 Task: Create a rule from the Recommended list, Task Added to this Project -> add SubTasks in the project TrueNorth with SubTasks Gather and Analyse Requirements , Design and Implement Solution , System Test and UAT , Release to Production / Go Live.
Action: Mouse moved to (67, 316)
Screenshot: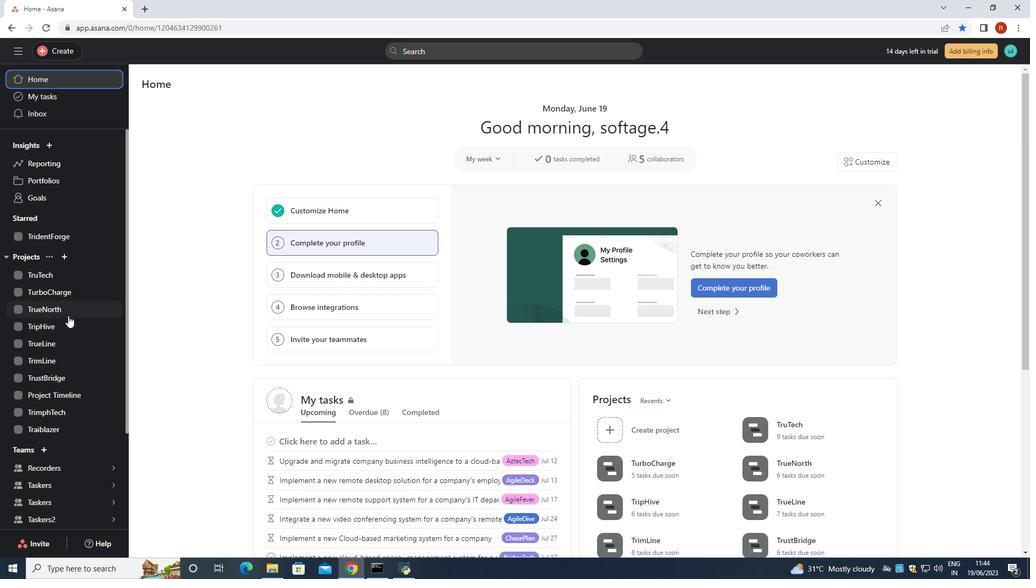 
Action: Mouse pressed left at (67, 316)
Screenshot: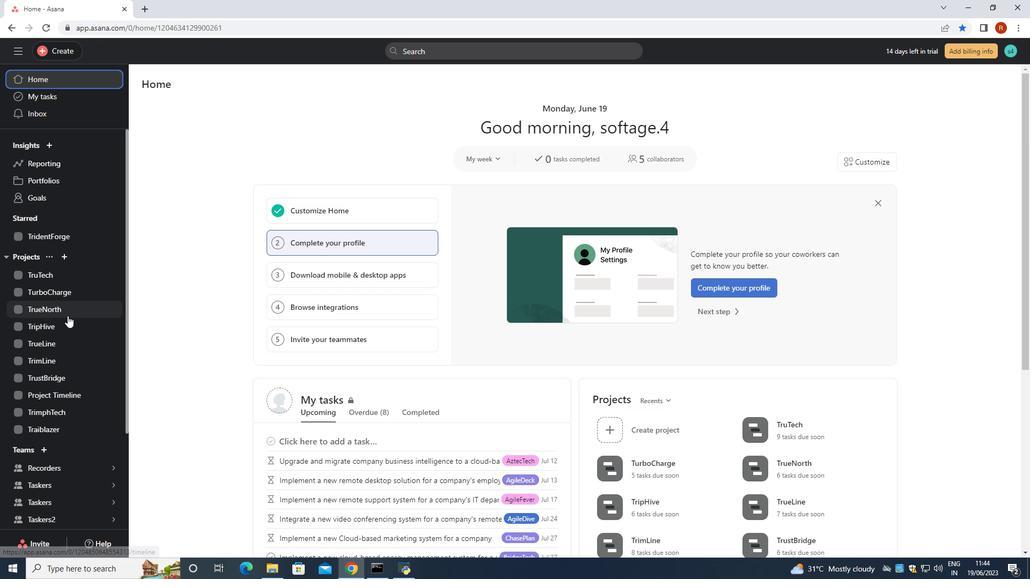 
Action: Mouse moved to (1003, 88)
Screenshot: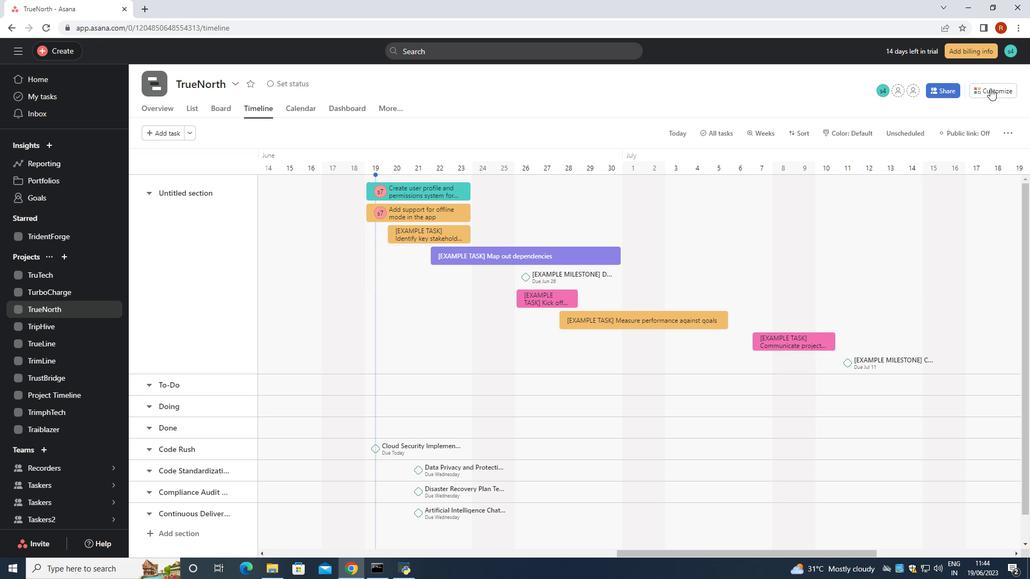 
Action: Mouse pressed left at (1003, 88)
Screenshot: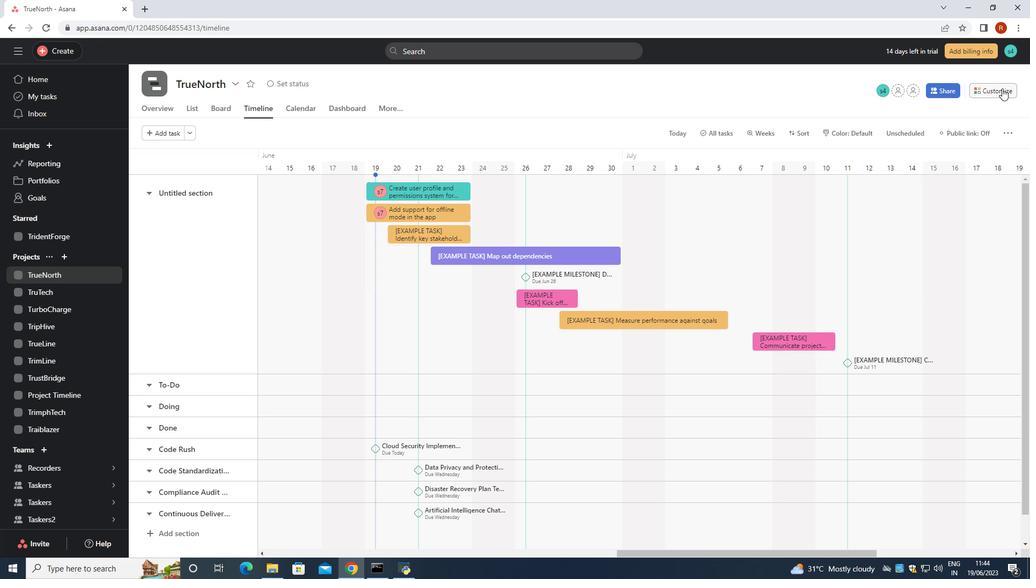
Action: Mouse moved to (815, 261)
Screenshot: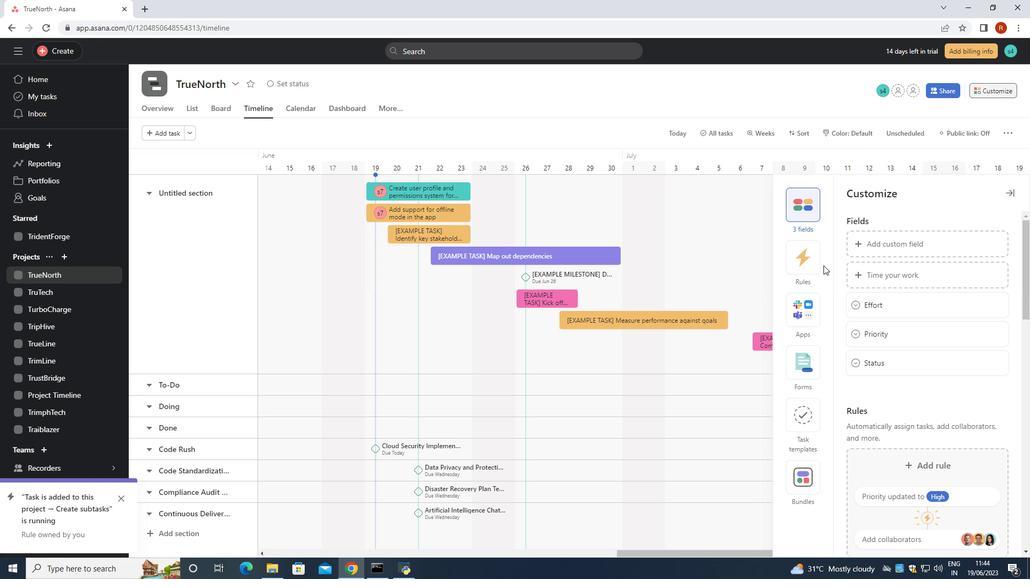 
Action: Mouse pressed left at (815, 261)
Screenshot: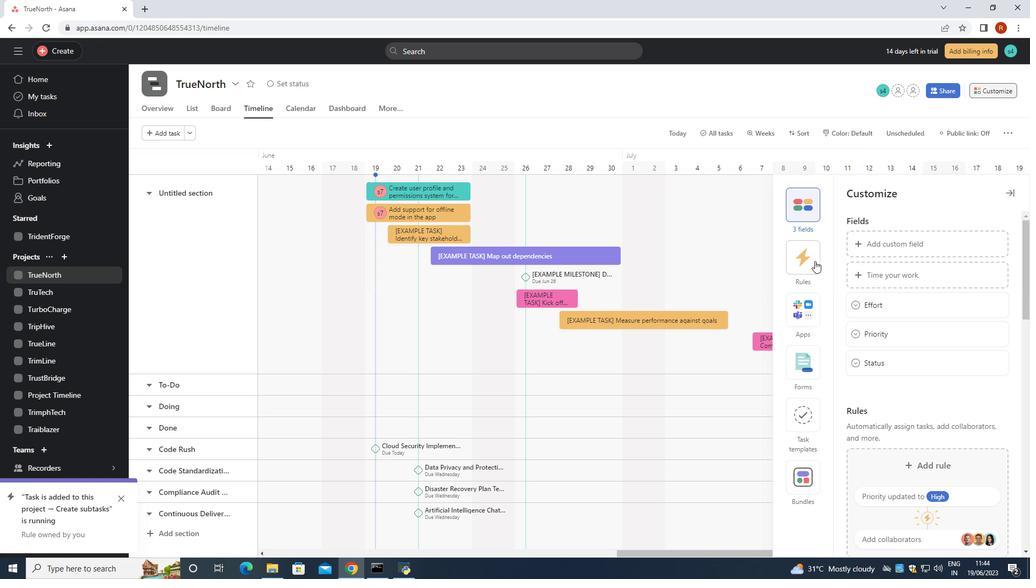 
Action: Mouse moved to (875, 263)
Screenshot: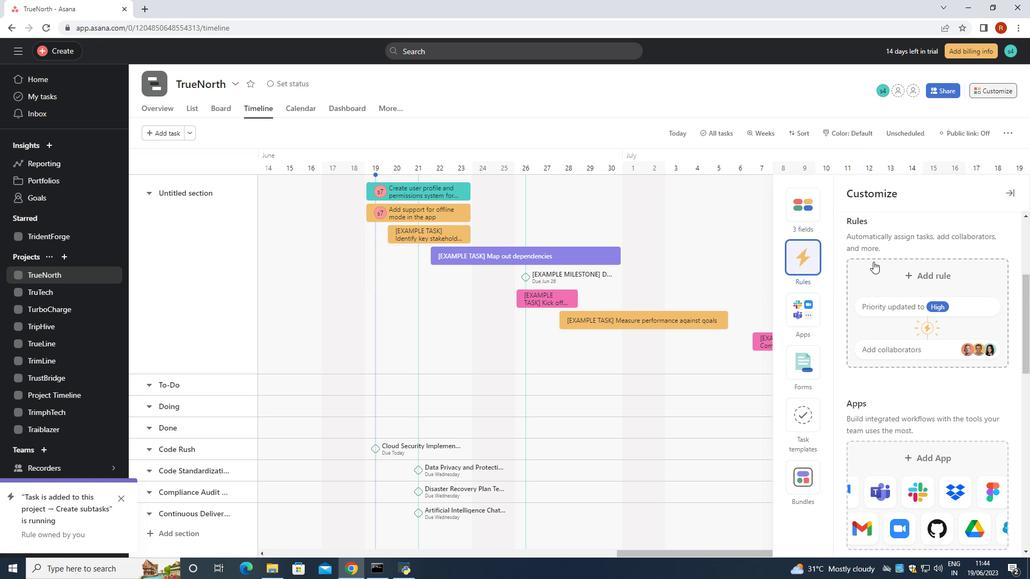 
Action: Mouse pressed left at (875, 263)
Screenshot: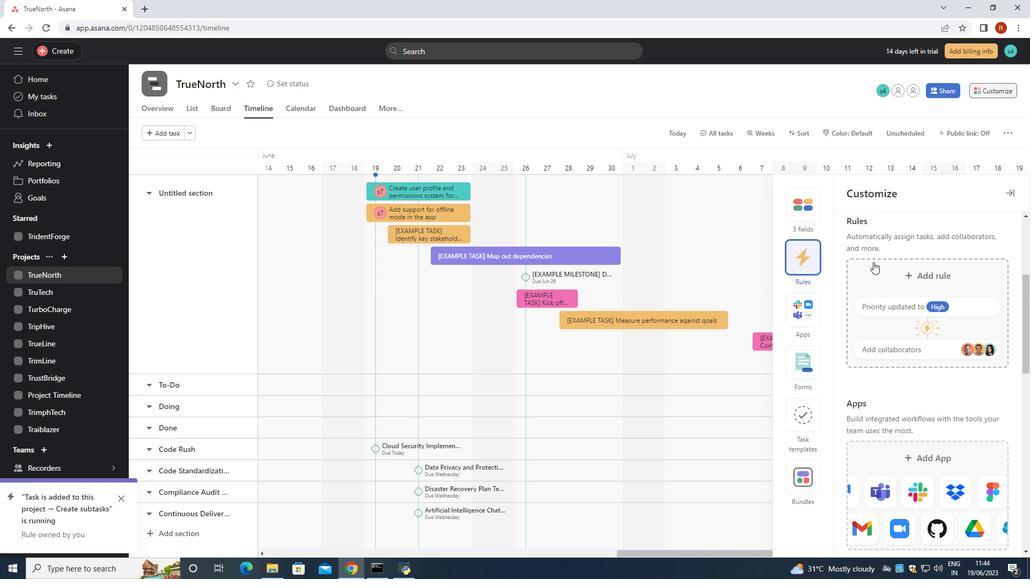 
Action: Mouse moved to (228, 121)
Screenshot: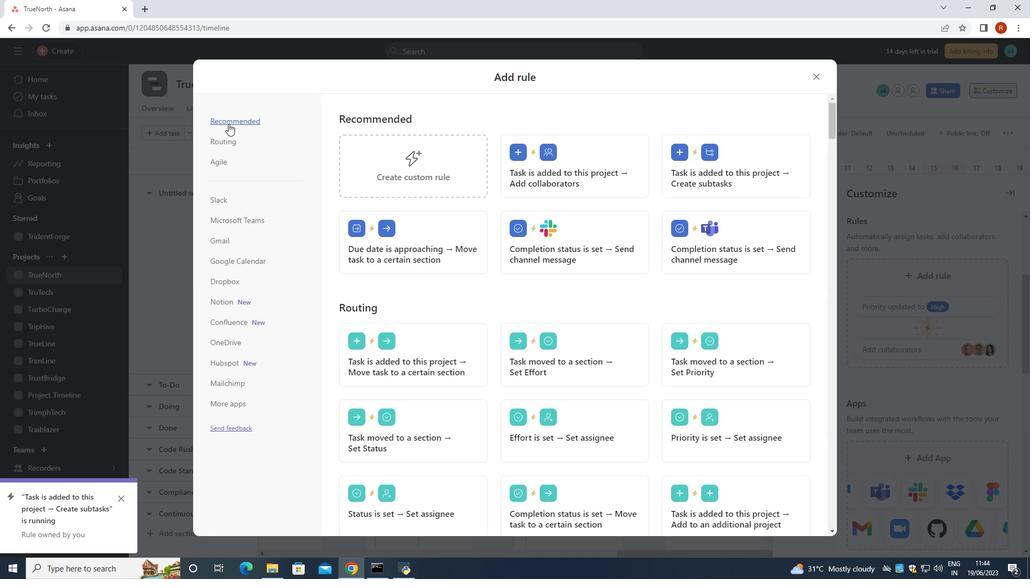 
Action: Mouse pressed left at (228, 121)
Screenshot: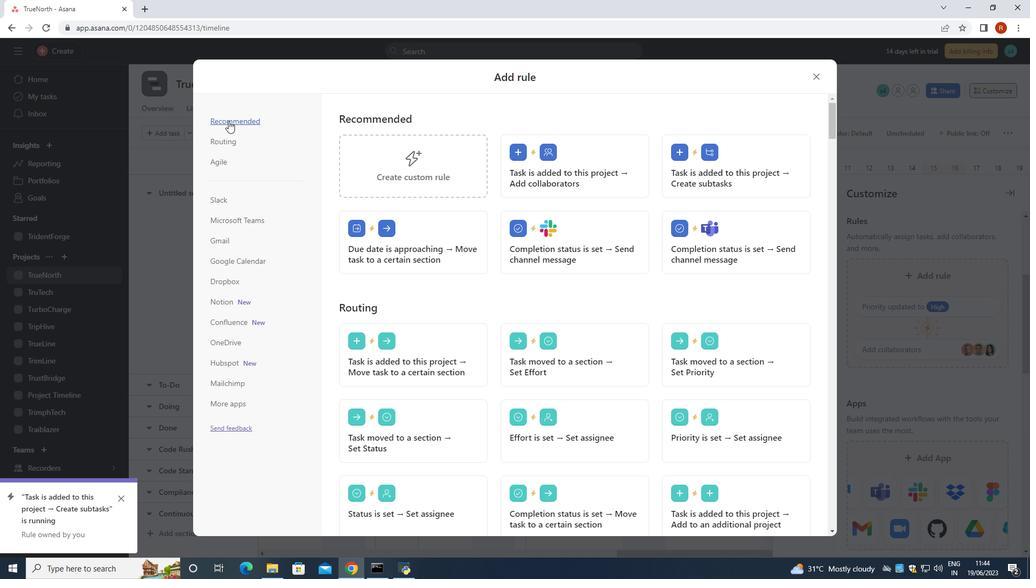 
Action: Mouse moved to (712, 153)
Screenshot: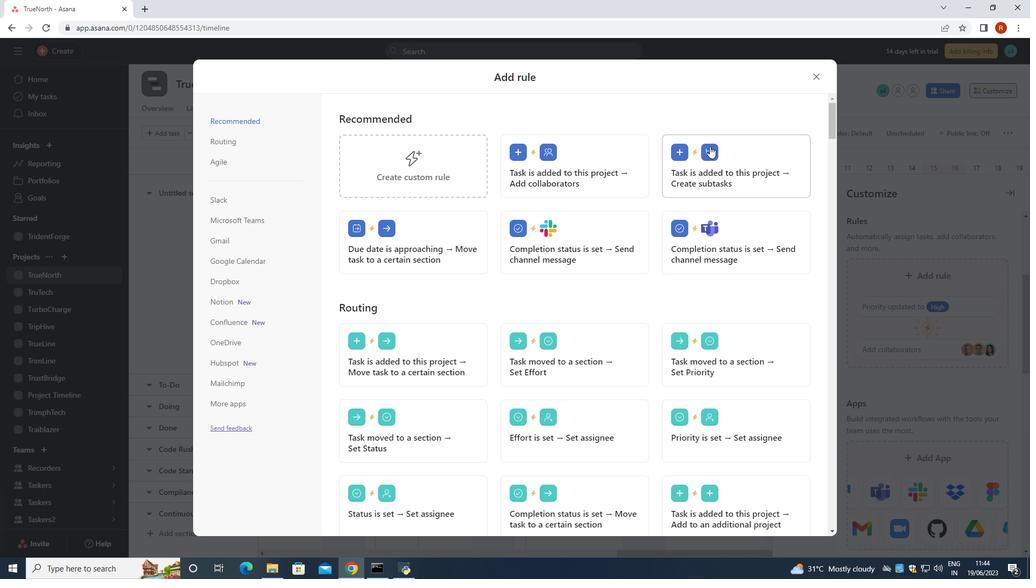 
Action: Mouse pressed left at (712, 153)
Screenshot: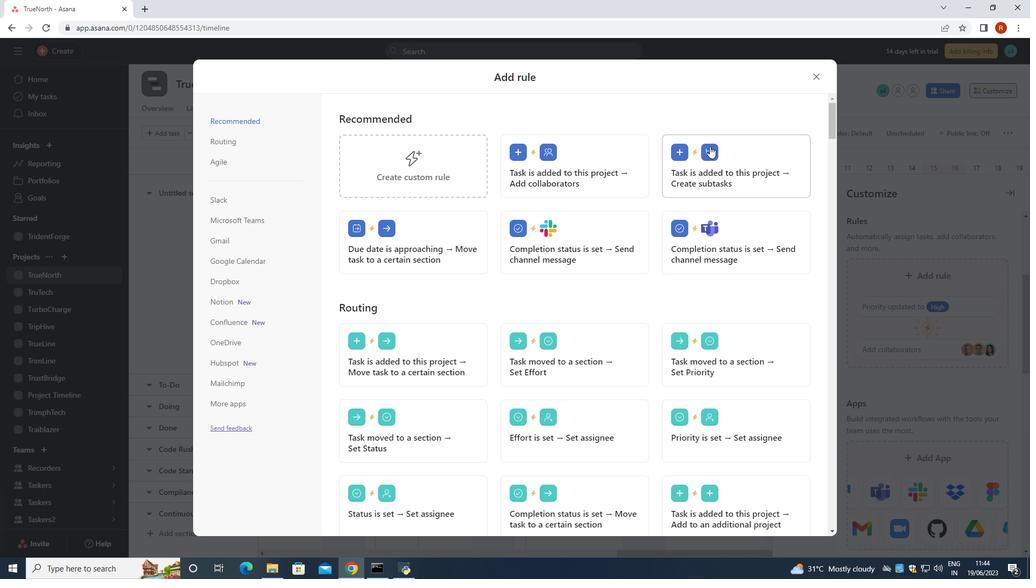 
Action: Mouse moved to (695, 181)
Screenshot: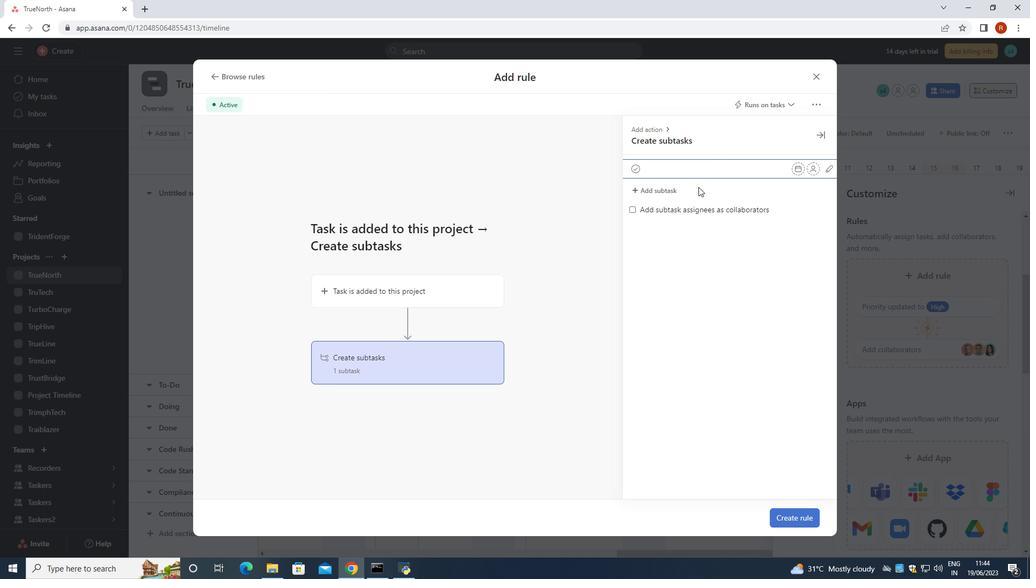 
Action: Key pressed <Key.shift><Key.shift><Key.shift><Key.shift><Key.shift><Key.shift><Key.shift><Key.shift><Key.shift><Key.shift><Key.shift><Key.shift><Key.shift>Gathr<Key.space><Key.backspace><Key.backspace>er<Key.space>and<Key.space><Key.shift>Analyse<Key.space><Key.shift>Requirements<Key.enter><Key.shift>Design<Key.space>and<Key.space><Key.shift><Key.shift><Key.shift><Key.shift><Key.shift>Impleme
Screenshot: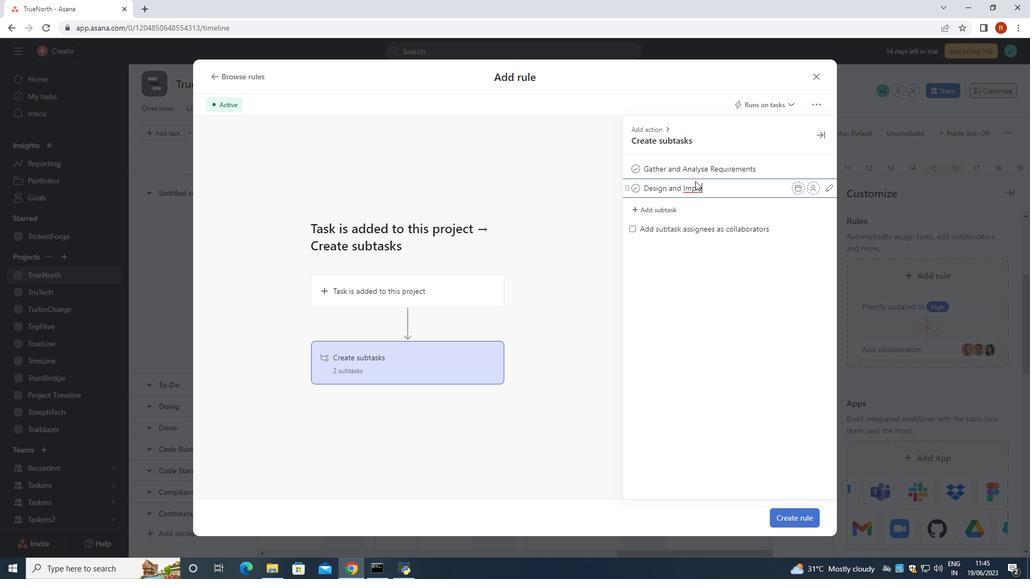 
Action: Mouse moved to (609, 0)
Screenshot: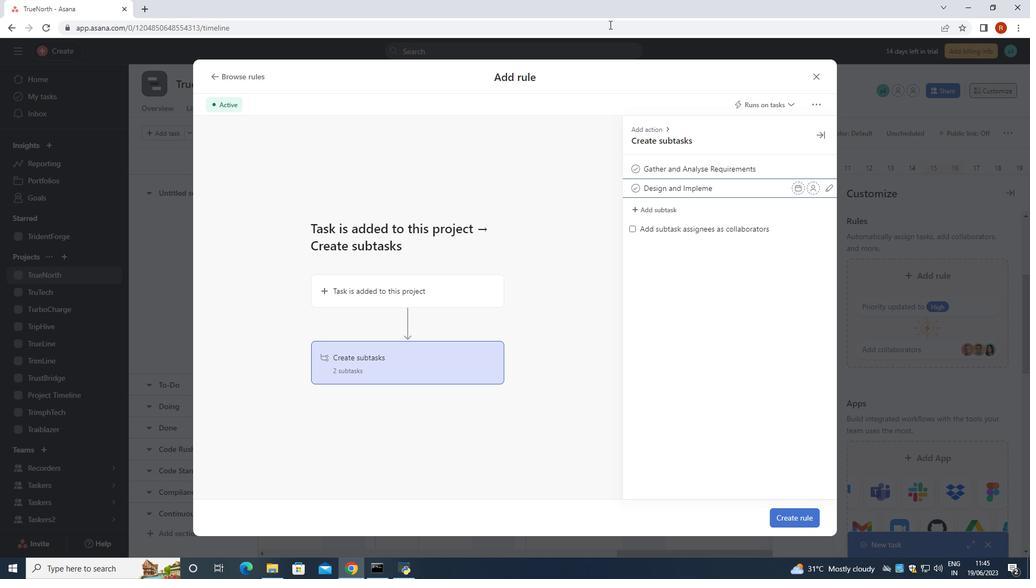 
Action: Key pressed nt<Key.space><Key.shift><Key.shift><Key.shift><Key.shift><Key.shift><Key.shift><Key.shift><Key.shift><Key.shift><Key.shift><Key.shift><Key.shift><Key.shift><Key.shift><Key.shift><Key.shift><Key.shift><Key.shift><Key.shift>Soli<Key.backspace>ution<Key.space><Key.shift><Key.shift><Key.shift><Key.shift><Key.enter><Key.shift><Key.shift><Key.shift><Key.shift><Key.shift><Key.shift><Key.shift><Key.shift><Key.shift><Key.shift><Key.shift><Key.shift><Key.shift><Key.shift><Key.shift><Key.shift><Key.shift><Key.shift><Key.shift><Key.shift><Key.backspace><Key.shift>System<Key.space><Key.shift>Test<Key.space><Key.shift>and<Key.space><Key.shift><Key.shift><Key.shift><Key.shift><Key.shift><Key.shift><Key.shift>UAR<Key.backspace>T<Key.enter><Key.shift><Key.shift><Key.shift><Key.shift><Key.shift><Key.shift><Key.shift><Key.shift><Key.shift><Key.shift><Key.shift><Key.shift><Key.shift><Key.shift><Key.shift><Key.shift><Key.shift><Key.shift><Key.shift><Key.shift><Key.shift><Key.shift>Release<Key.space>to<Key.shift>Prodiu<Key.backspace><Key.backspace>uction/<Key.shift>Go<Key.space><Key.shift>Live
Screenshot: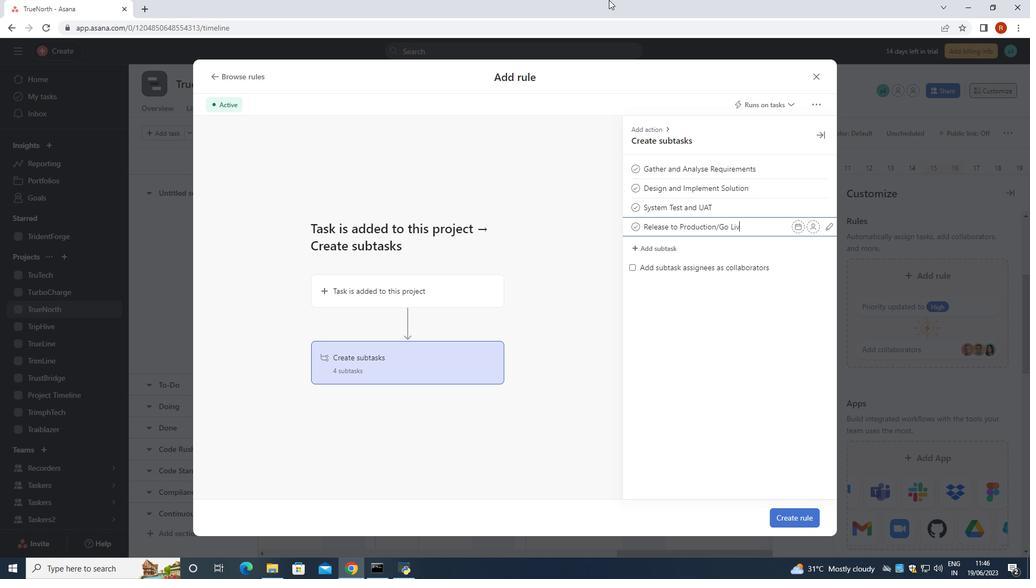 
Action: Mouse moved to (799, 519)
Screenshot: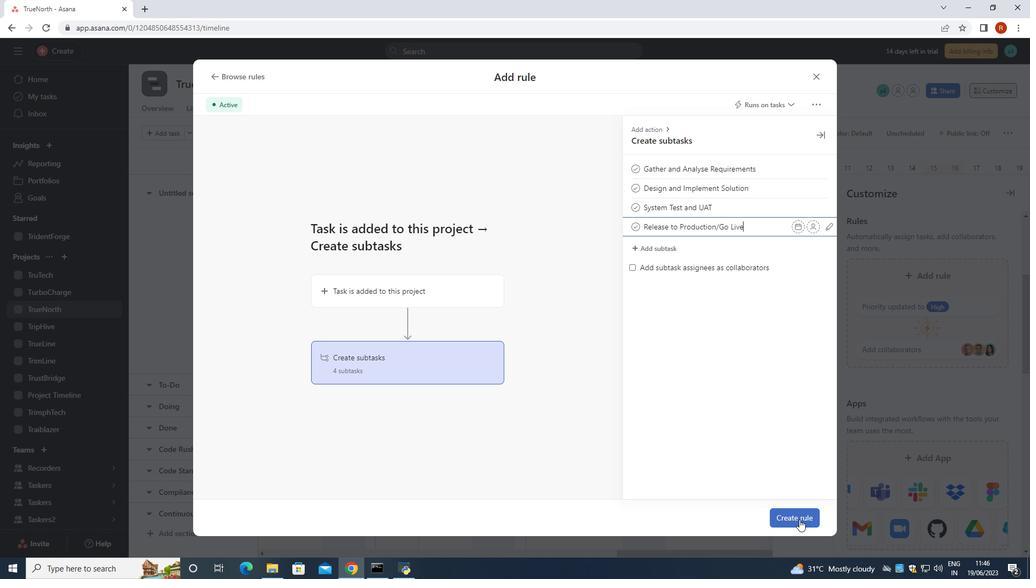 
Action: Mouse pressed left at (799, 519)
Screenshot: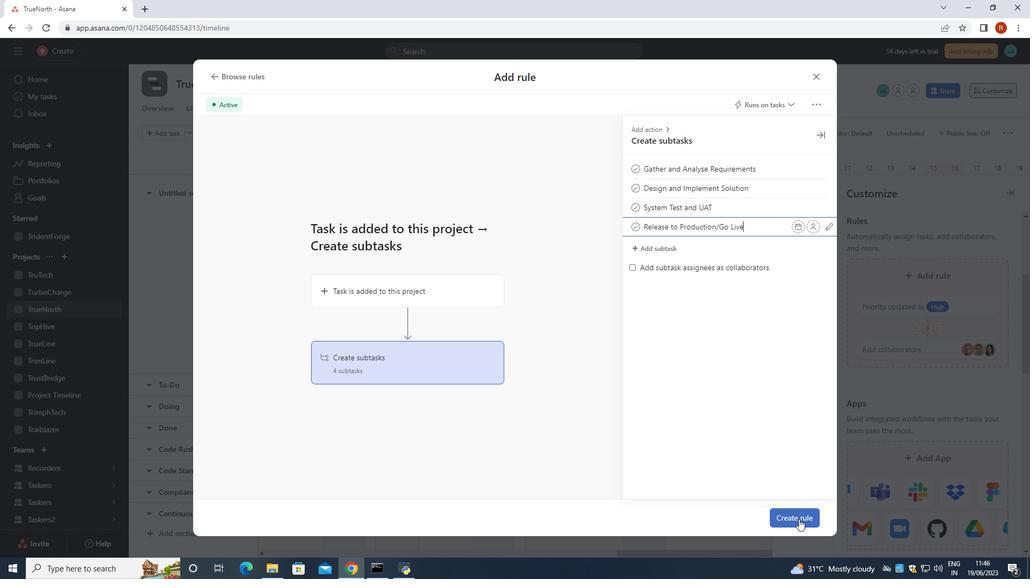 
